 Task: Create in the project WorkWave and in the Backlog issue 'Integrate a new marketing analytics tool into an existing marketing campaign to improve data-driven decision making' a child issue 'Email campaign A/B testing and optimization', and assign it to team member softage.2@softage.net.
Action: Mouse moved to (594, 248)
Screenshot: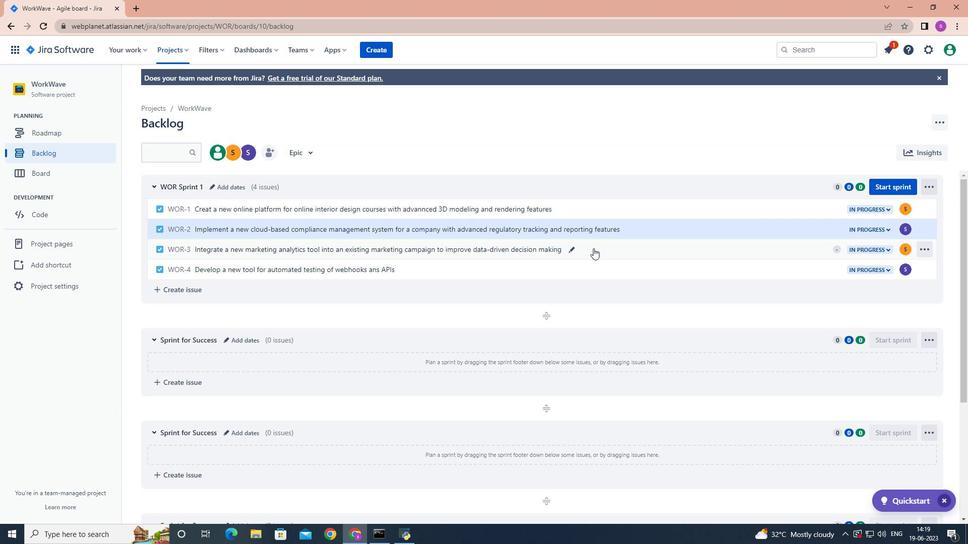 
Action: Mouse pressed left at (594, 248)
Screenshot: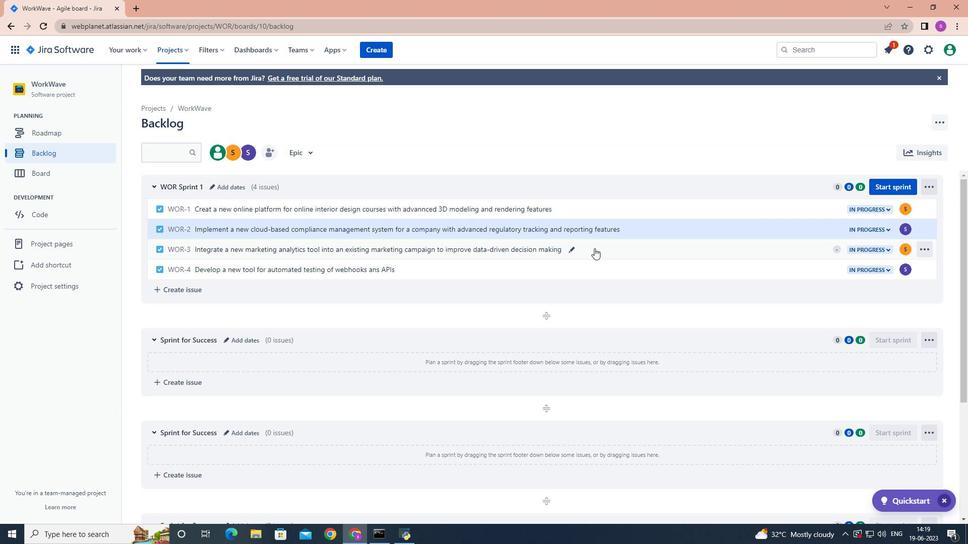 
Action: Mouse moved to (790, 268)
Screenshot: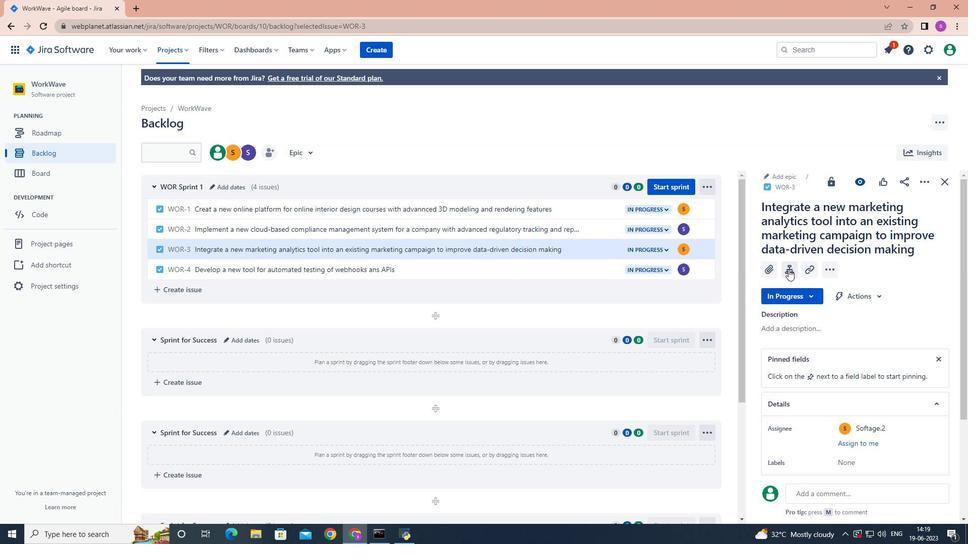
Action: Mouse pressed left at (790, 268)
Screenshot: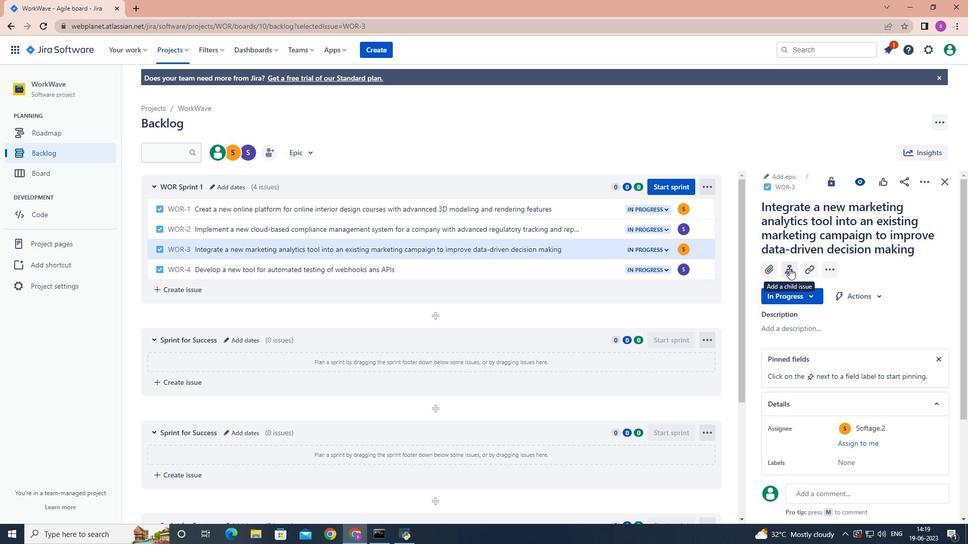 
Action: Mouse moved to (787, 268)
Screenshot: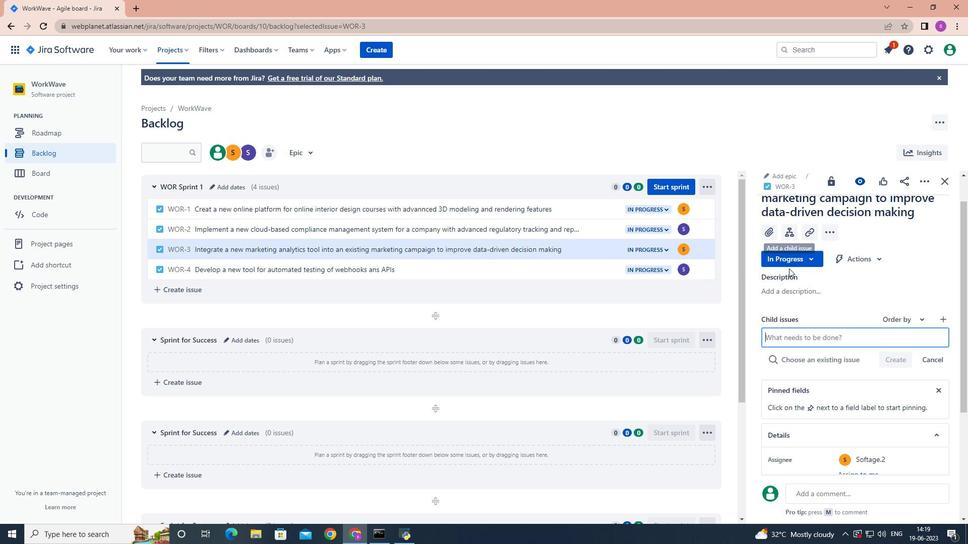 
Action: Key pressed <Key.shift>Email<Key.space>campaign<Key.space><Key.shift>A<Key.shift>?<Key.backspace>/<Key.shift><Key.shift><Key.shift><Key.shift>b<Key.space><Key.backspace><Key.backspace><Key.shift><Key.shift><Key.shift><Key.shift><Key.shift>B<Key.space>testing<Key.space>ab<Key.backspace>nd<Key.space>optimization<Key.space><Key.backspace><Key.enter>
Screenshot: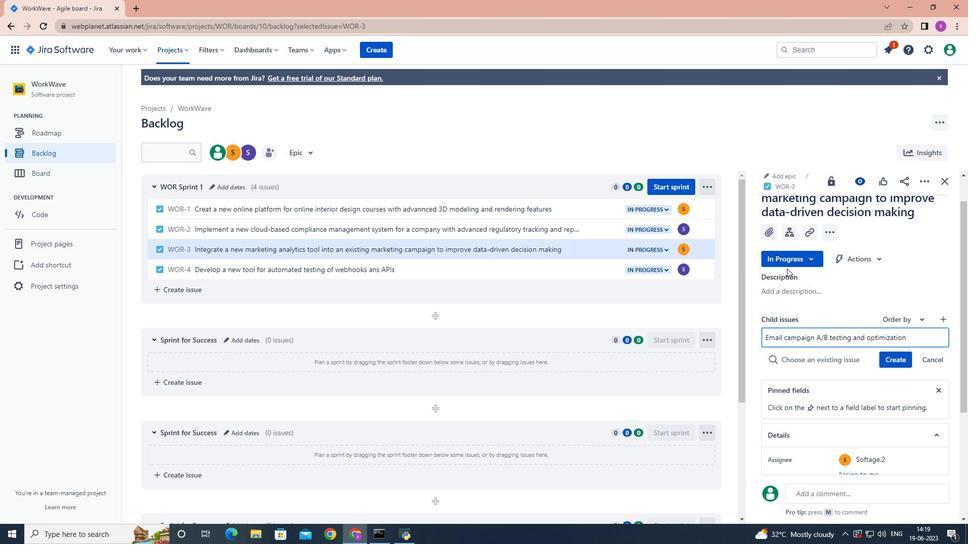 
Action: Mouse moved to (902, 343)
Screenshot: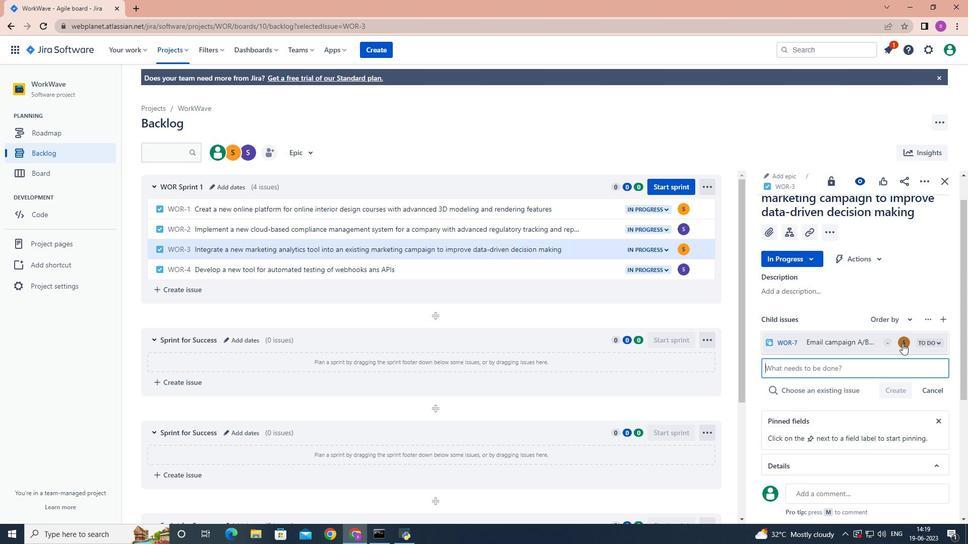
Action: Mouse pressed left at (902, 343)
Screenshot: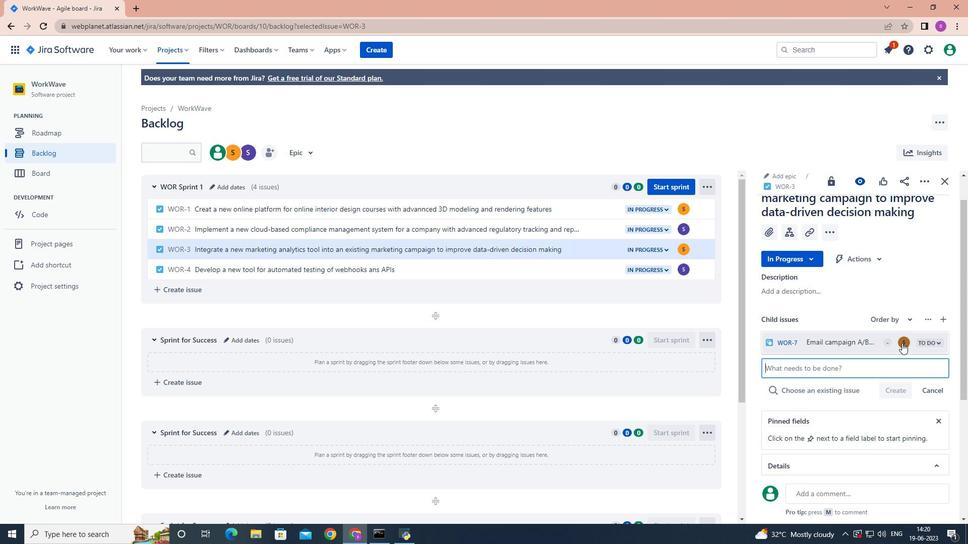 
Action: Key pressed softage.2
Screenshot: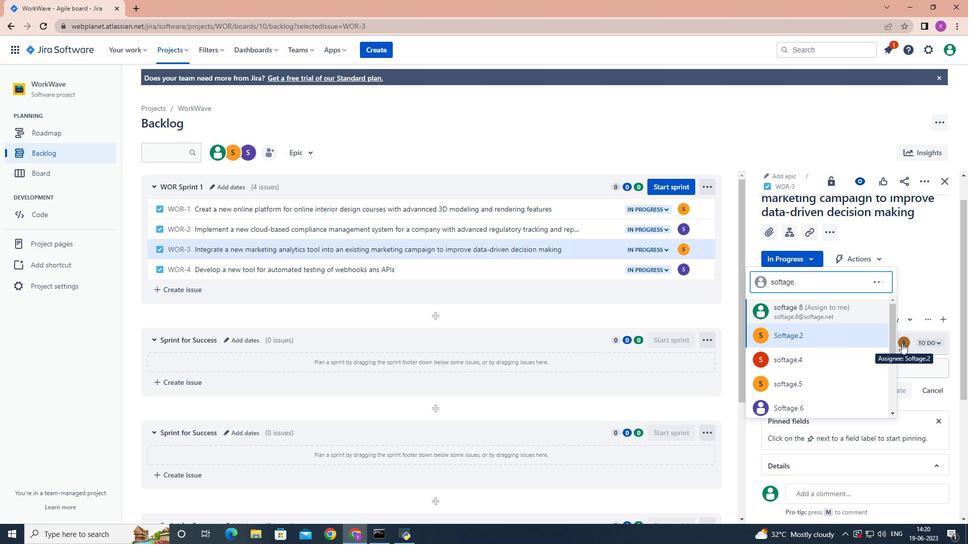 
Action: Mouse moved to (818, 334)
Screenshot: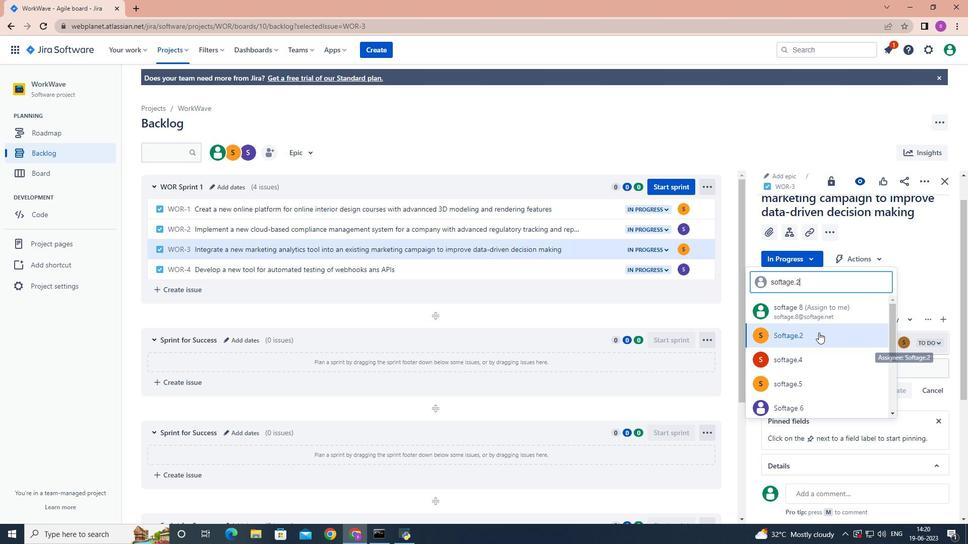 
Action: Mouse pressed left at (818, 334)
Screenshot: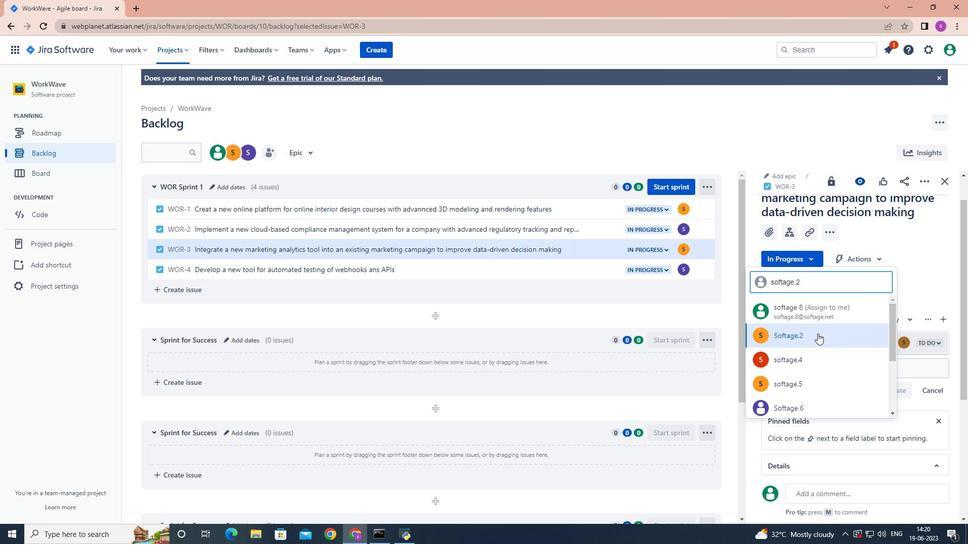 
Action: Mouse moved to (806, 333)
Screenshot: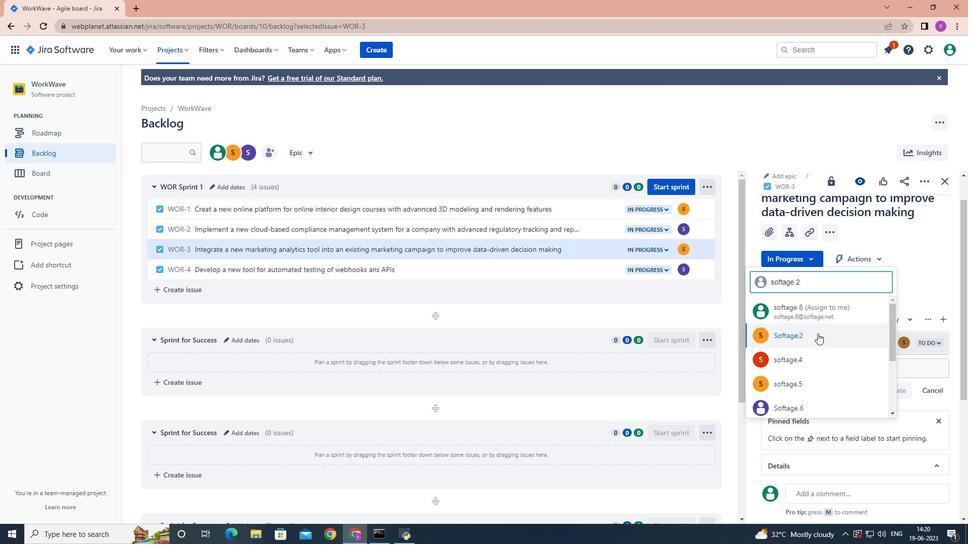 
